 Task: Find the best route from Minneapolis, Minnesota, to Fargo, North Dakota.
Action: Mouse moved to (250, 86)
Screenshot: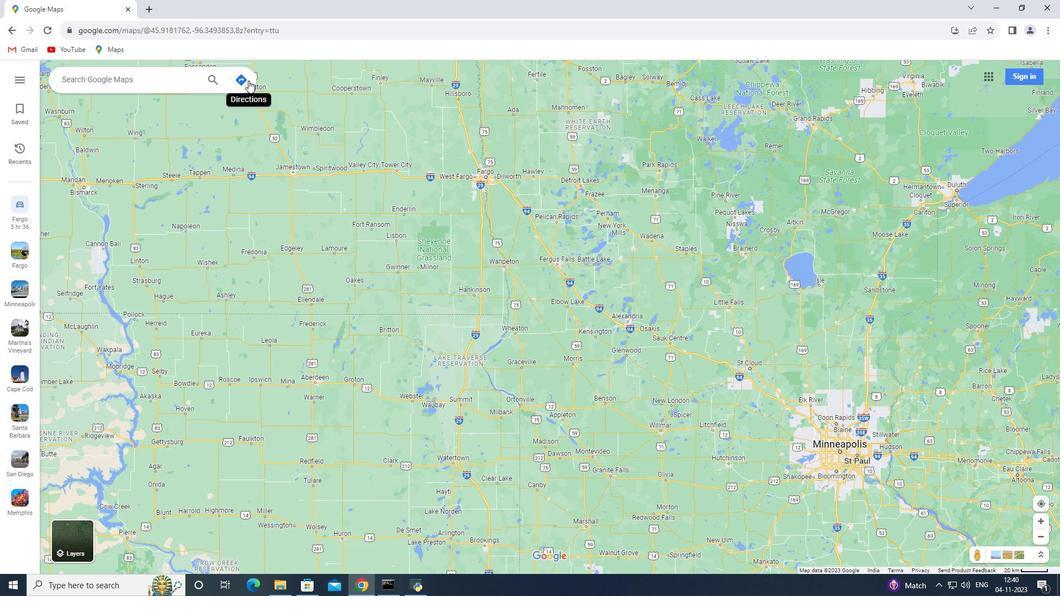 
Action: Mouse pressed left at (250, 86)
Screenshot: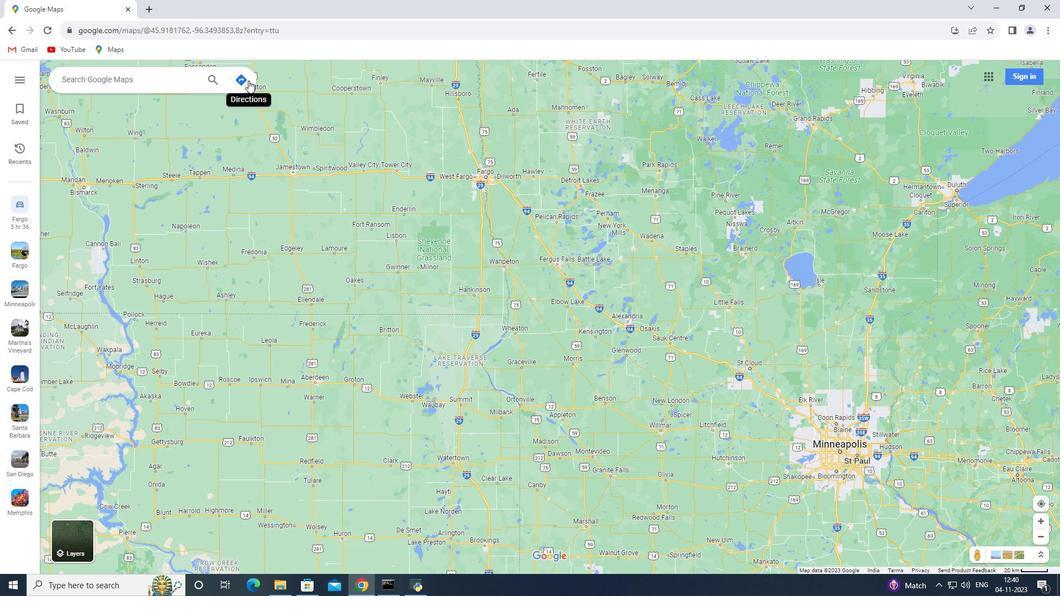 
Action: Mouse moved to (91, 80)
Screenshot: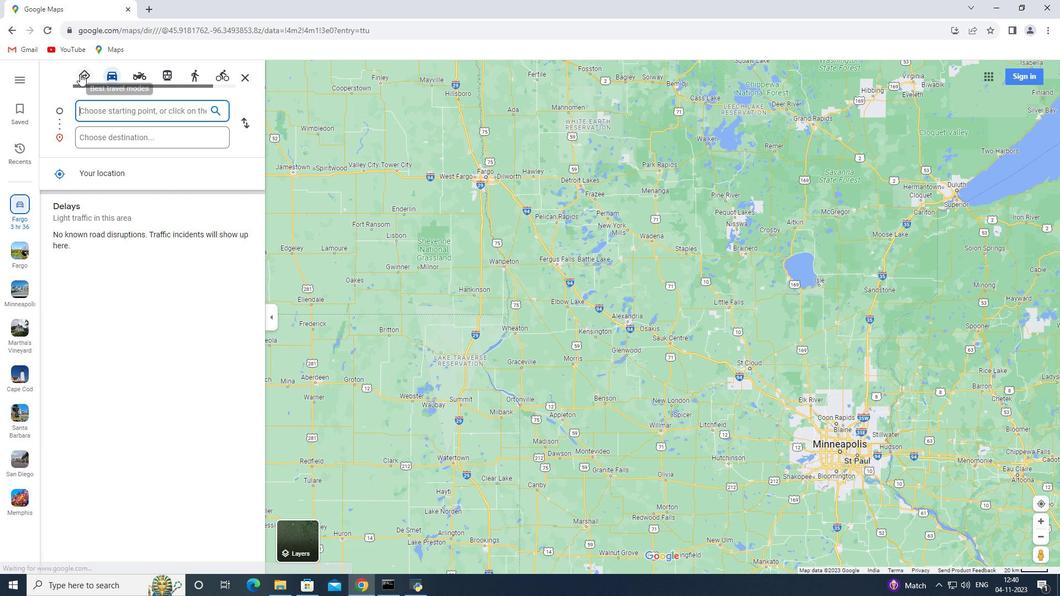 
Action: Mouse pressed left at (91, 80)
Screenshot: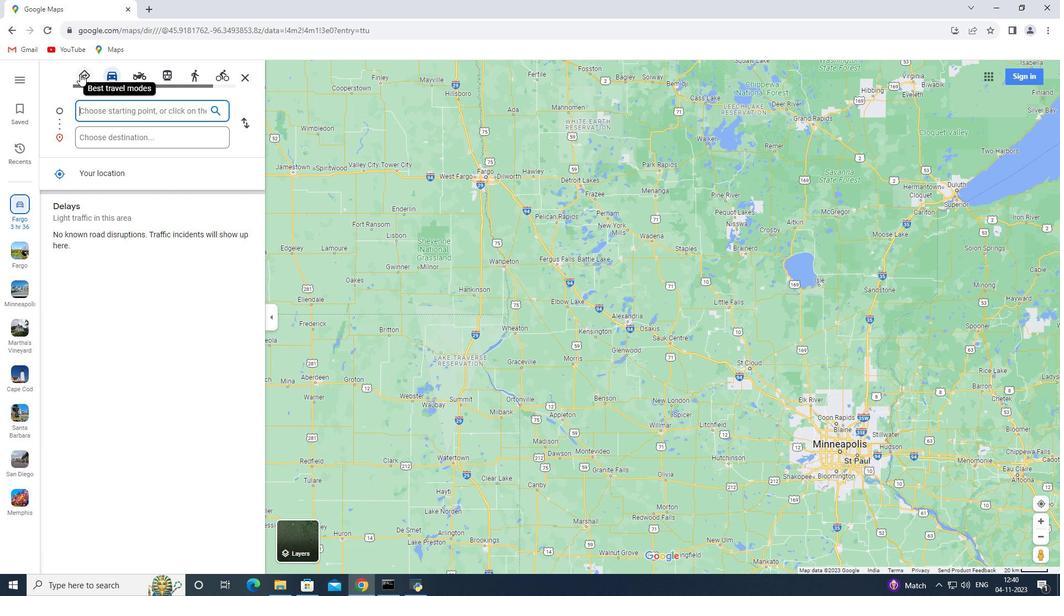 
Action: Mouse moved to (109, 114)
Screenshot: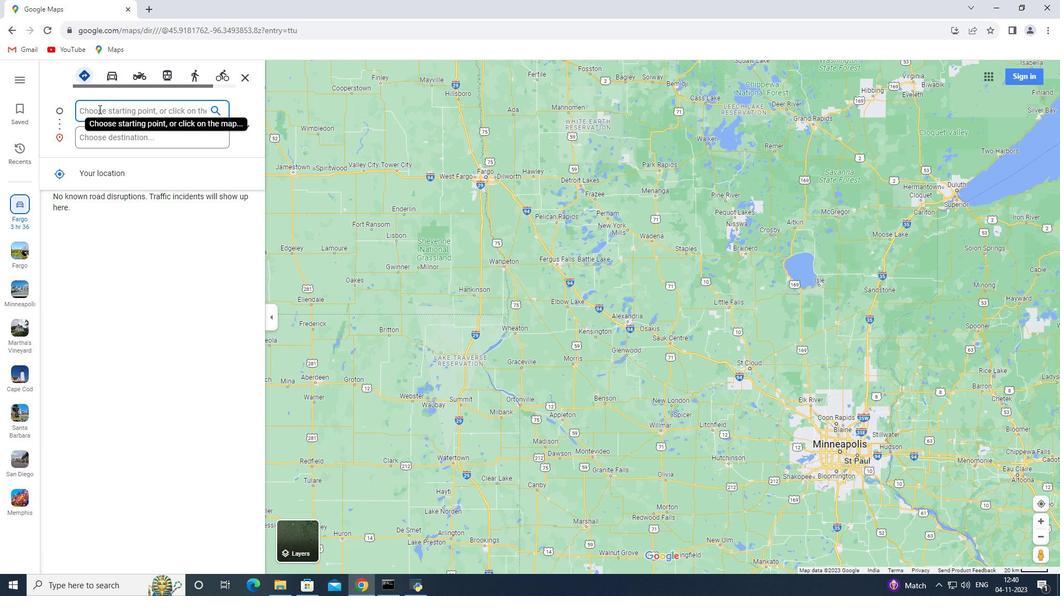 
Action: Mouse pressed left at (109, 114)
Screenshot: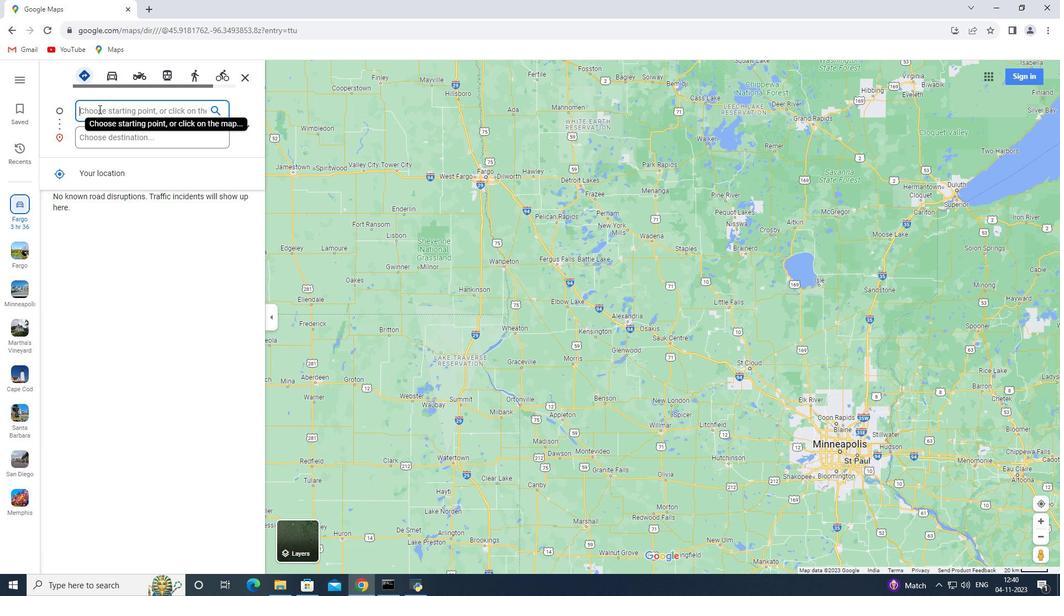 
Action: Key pressed <Key.shift_r>Minneapolis,<Key.space><Key.shift_r>Minnesota
Screenshot: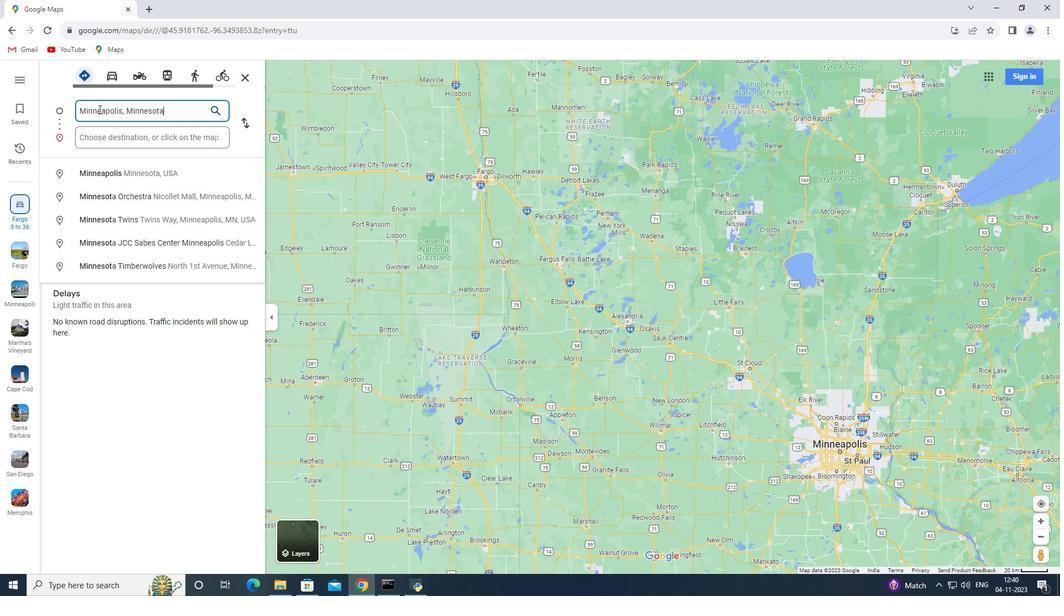 
Action: Mouse moved to (121, 144)
Screenshot: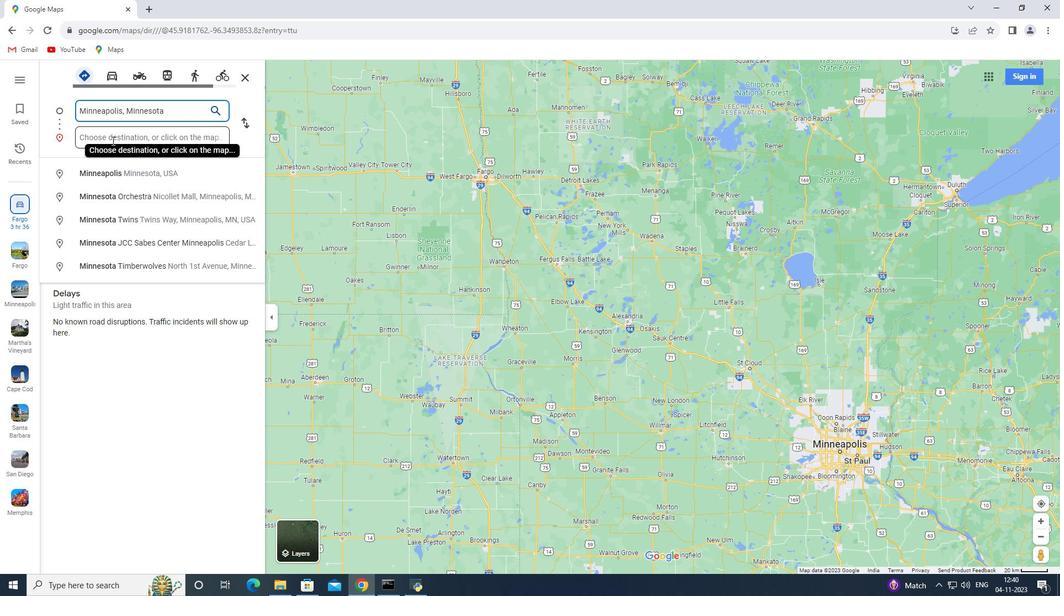 
Action: Mouse pressed left at (121, 144)
Screenshot: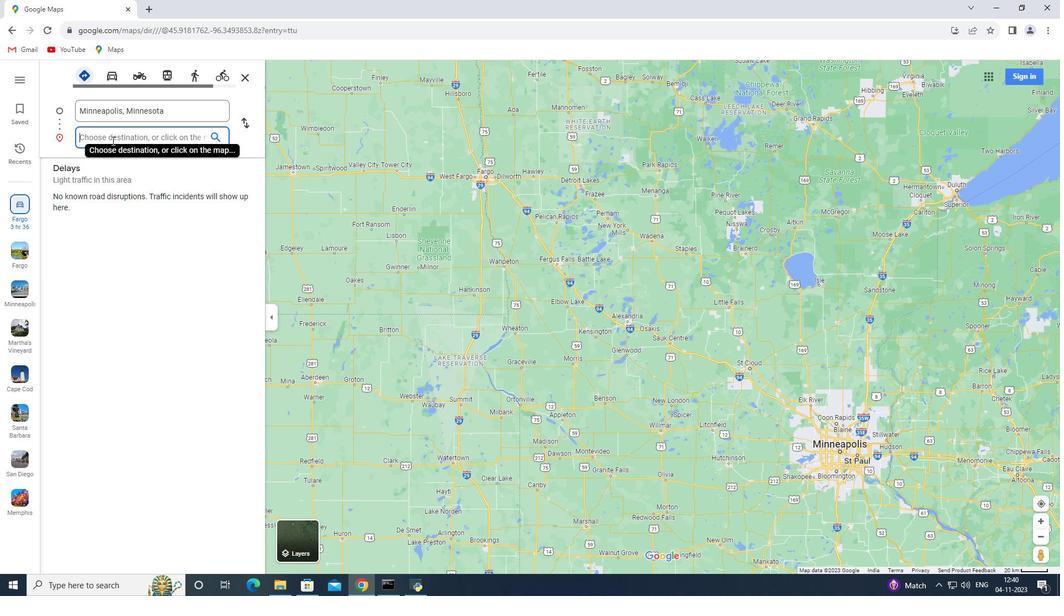 
Action: Key pressed <Key.shift>Fargo,<Key.space><Key.shift_r>North<Key.space><Key.shift>Dakota<Key.enter>
Screenshot: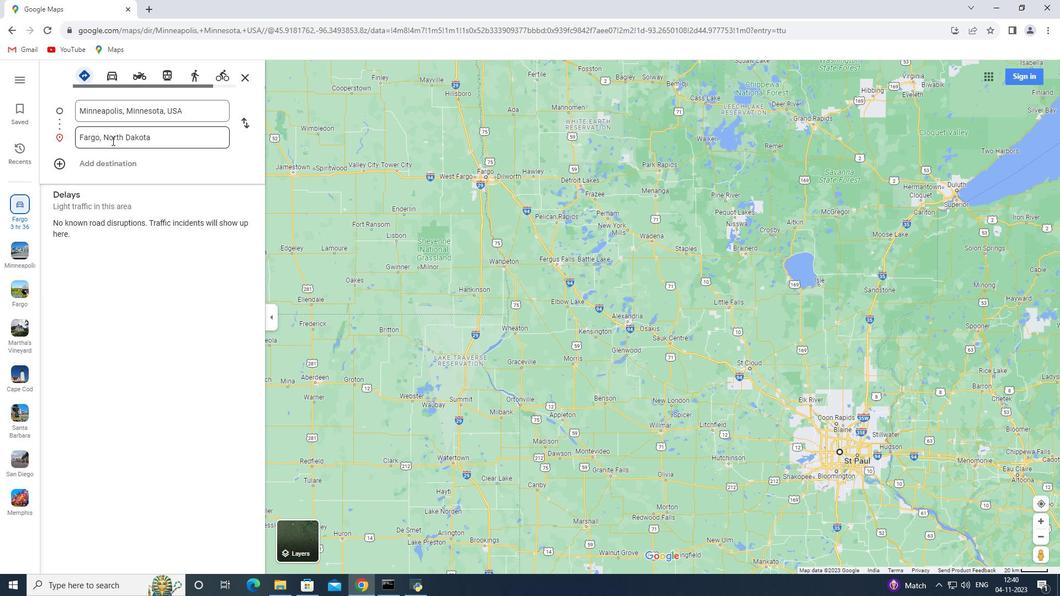 
